Task: Remove interval 1 from the date September 26, 2023.
Action: Mouse moved to (549, 232)
Screenshot: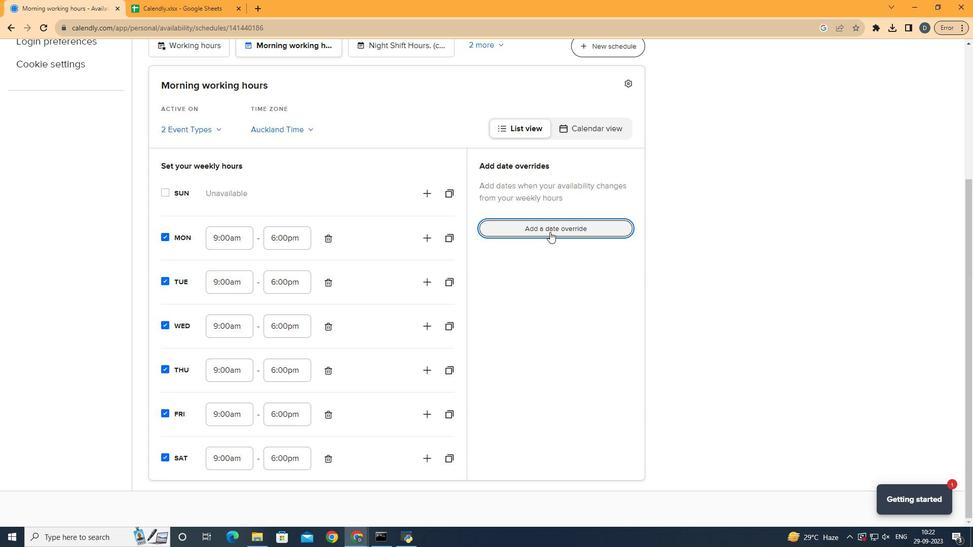 
Action: Mouse pressed left at (549, 232)
Screenshot: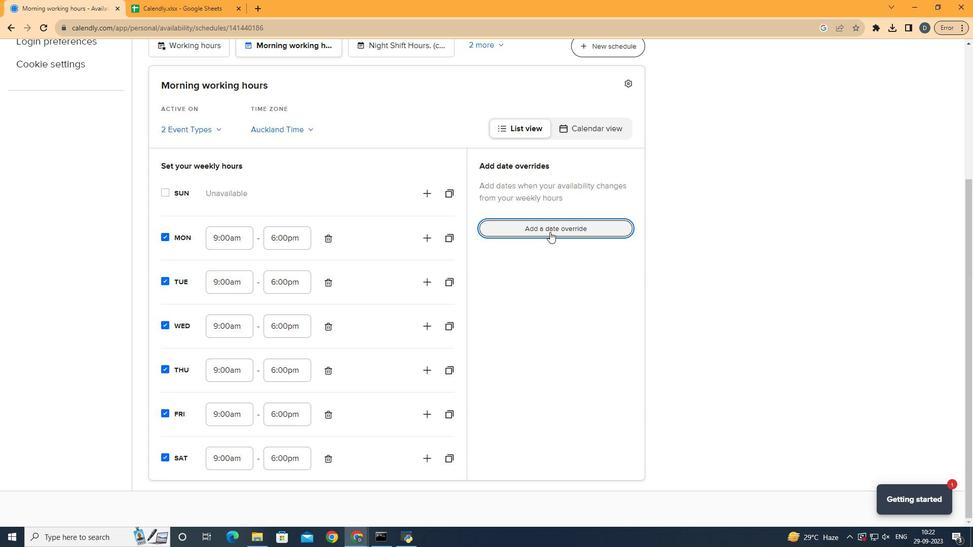 
Action: Mouse moved to (469, 311)
Screenshot: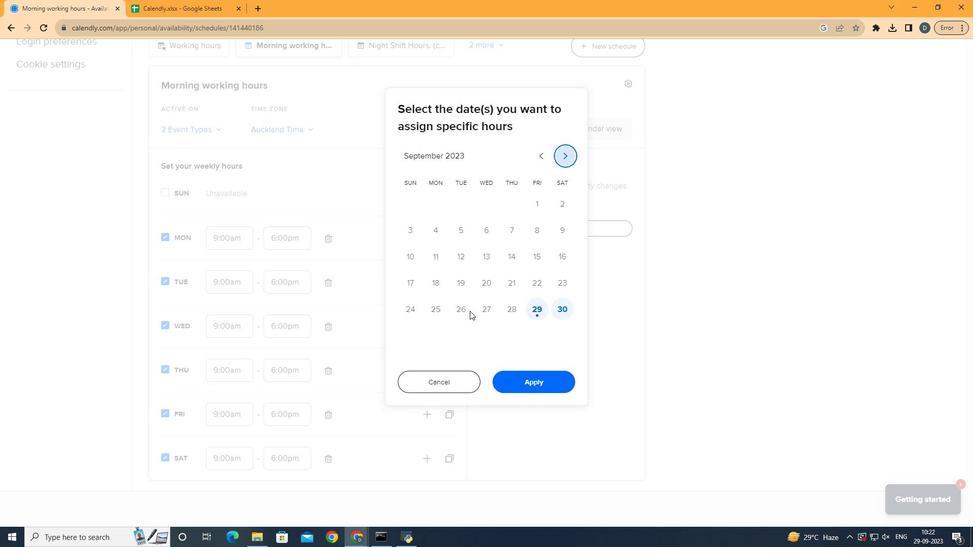 
Action: Mouse pressed left at (469, 311)
Screenshot: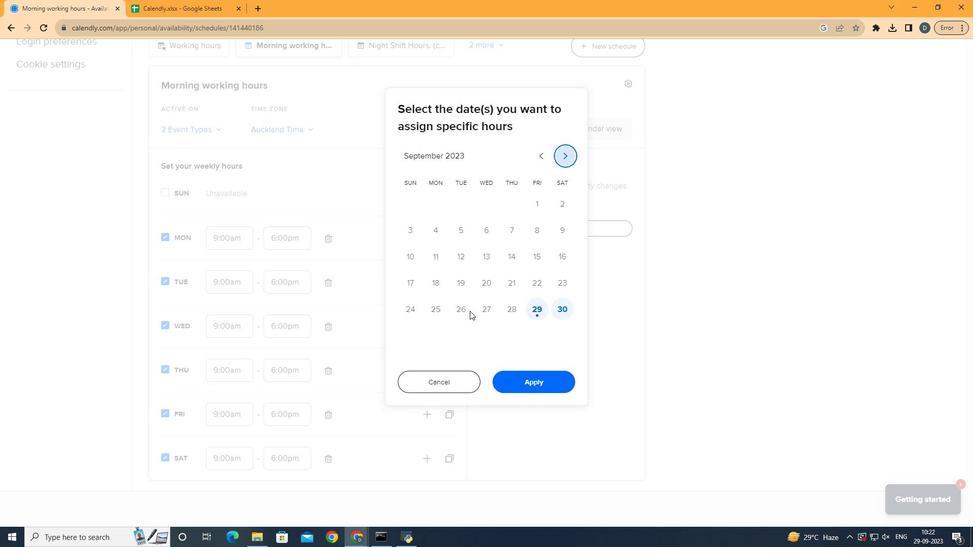 
Action: Mouse moved to (540, 312)
Screenshot: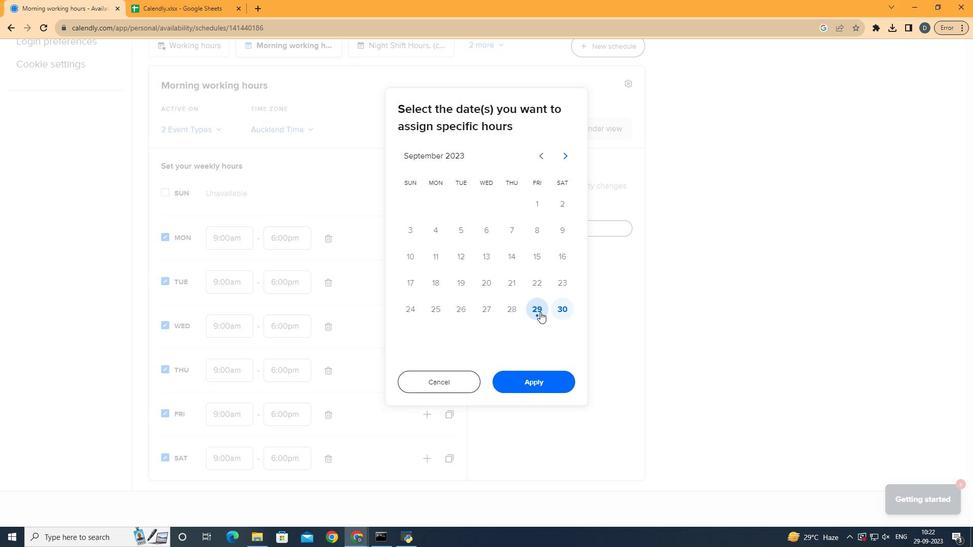 
Action: Mouse pressed left at (540, 312)
Screenshot: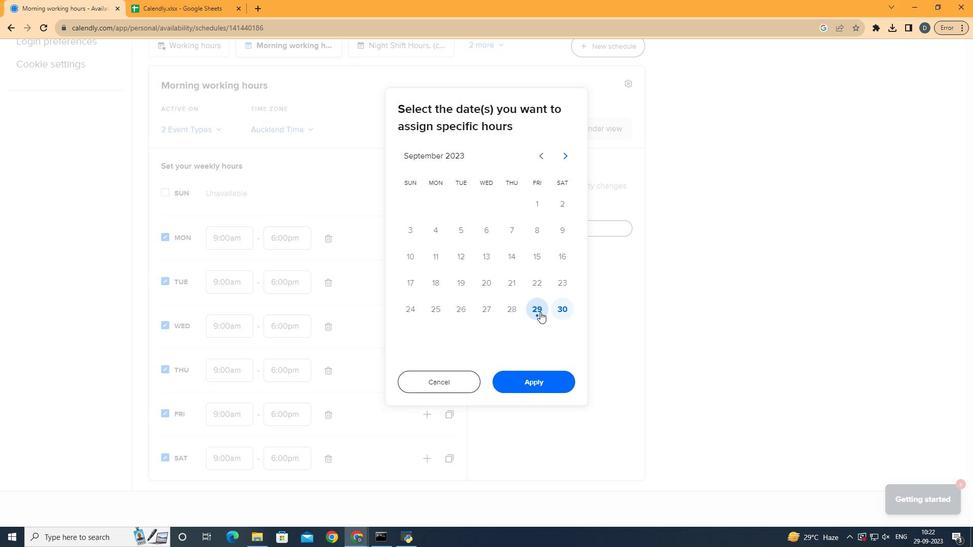 
Action: Mouse moved to (519, 385)
Screenshot: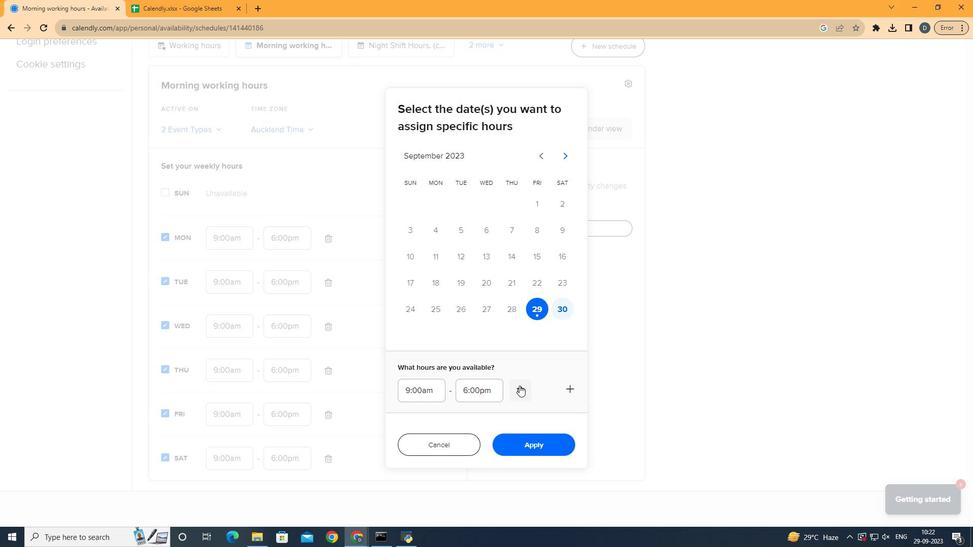 
Action: Mouse pressed left at (519, 385)
Screenshot: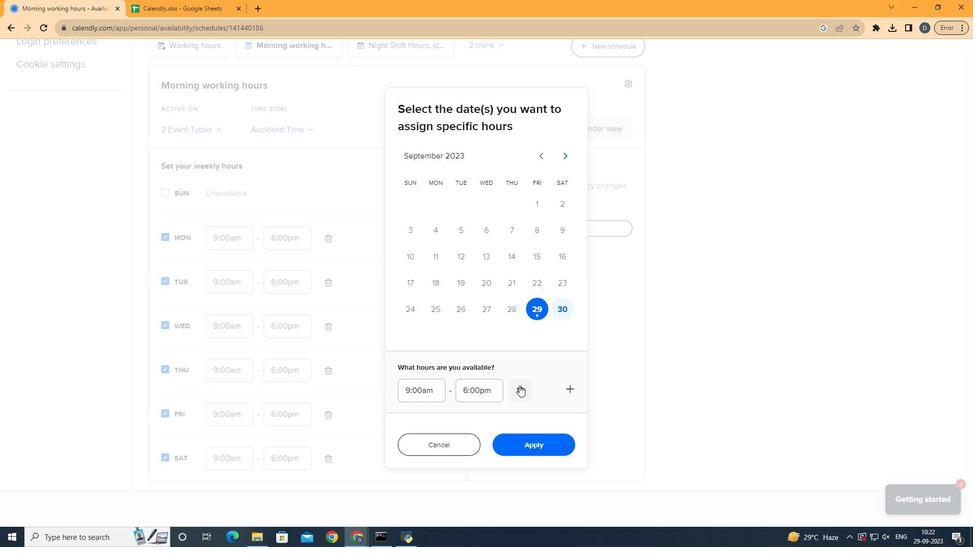 
Action: Mouse moved to (536, 449)
Screenshot: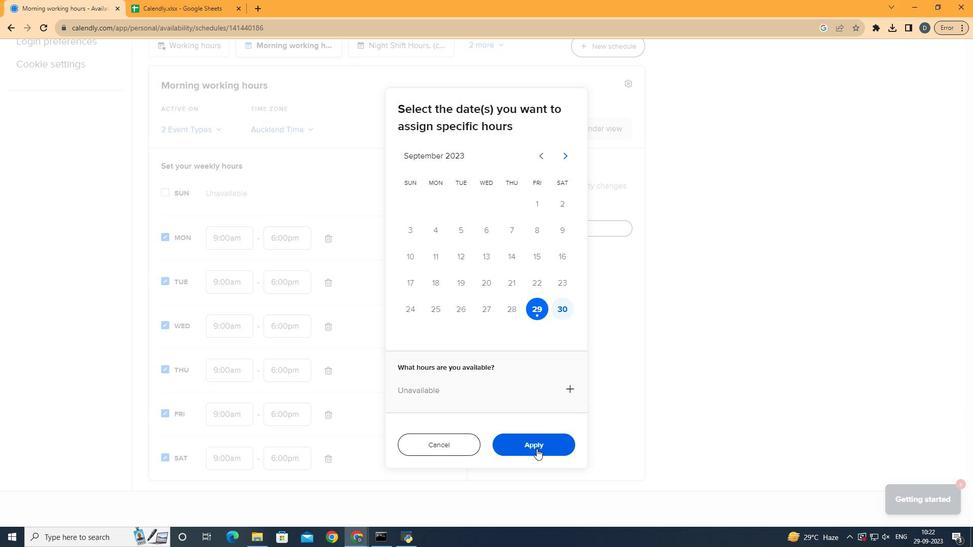 
